 Task: Use the formula "LARGE" in spreadsheet "Project portfolio".
Action: Mouse moved to (150, 106)
Screenshot: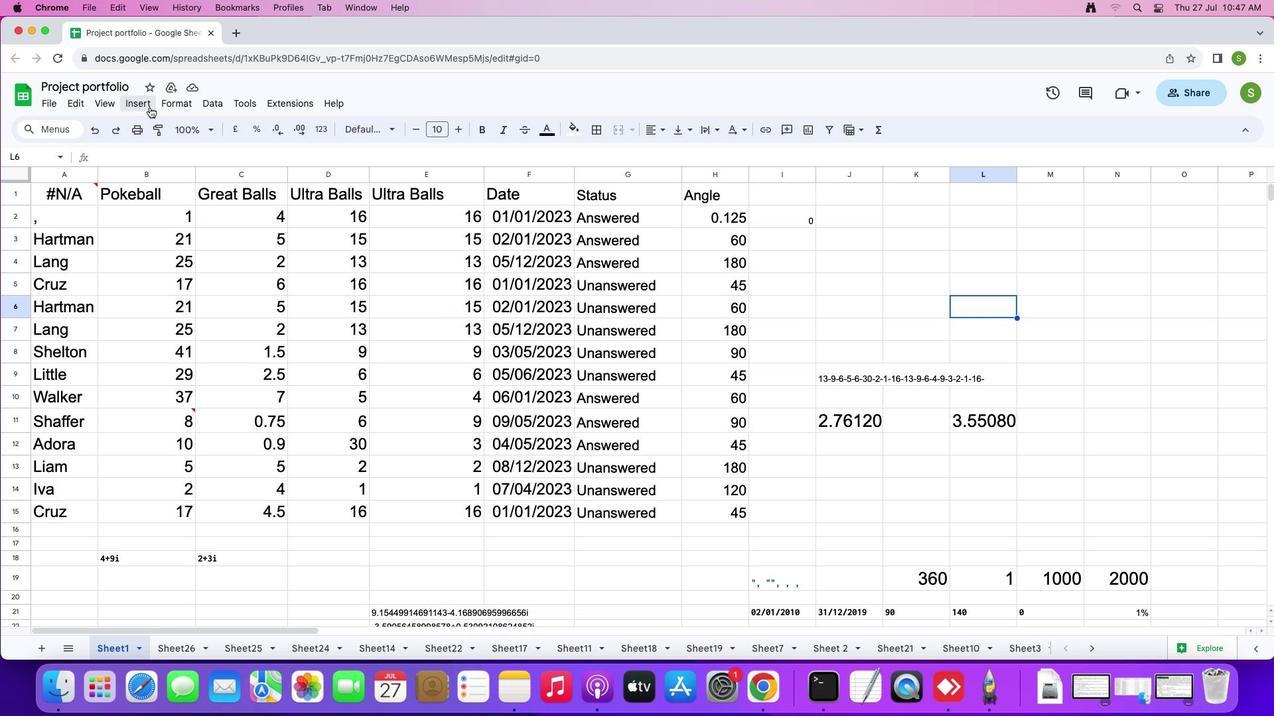 
Action: Mouse pressed left at (150, 106)
Screenshot: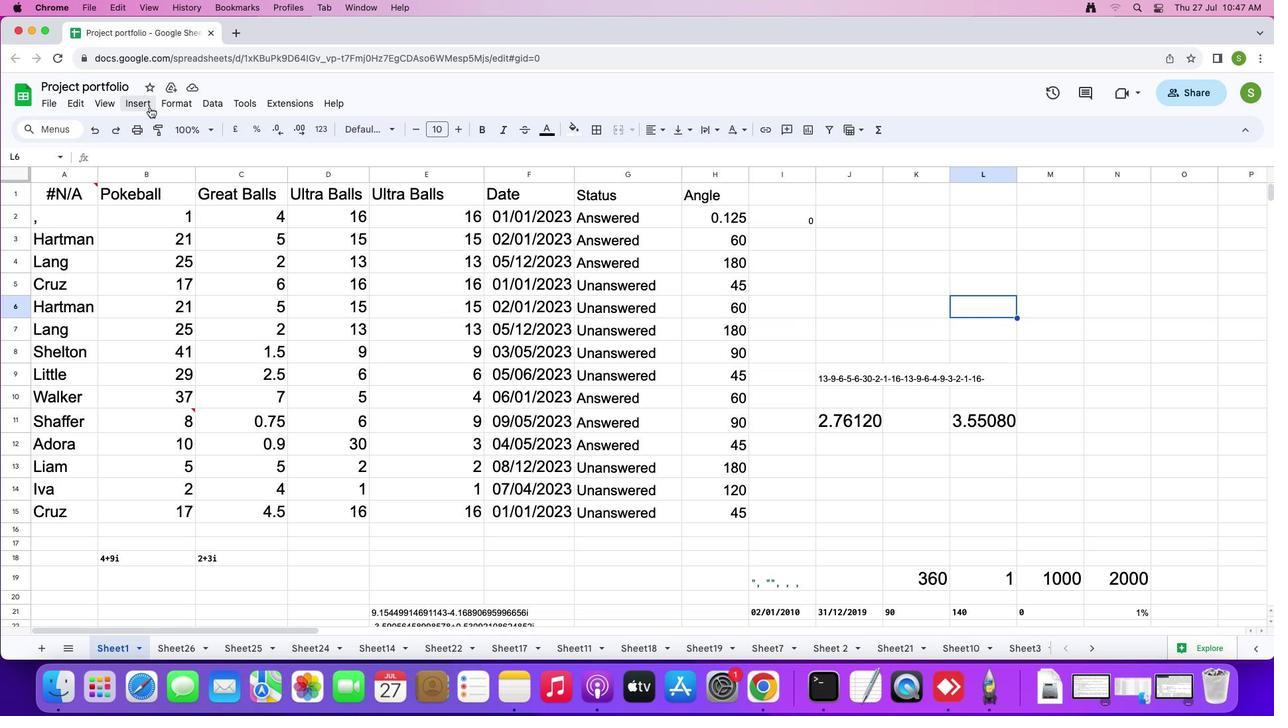 
Action: Mouse moved to (191, 323)
Screenshot: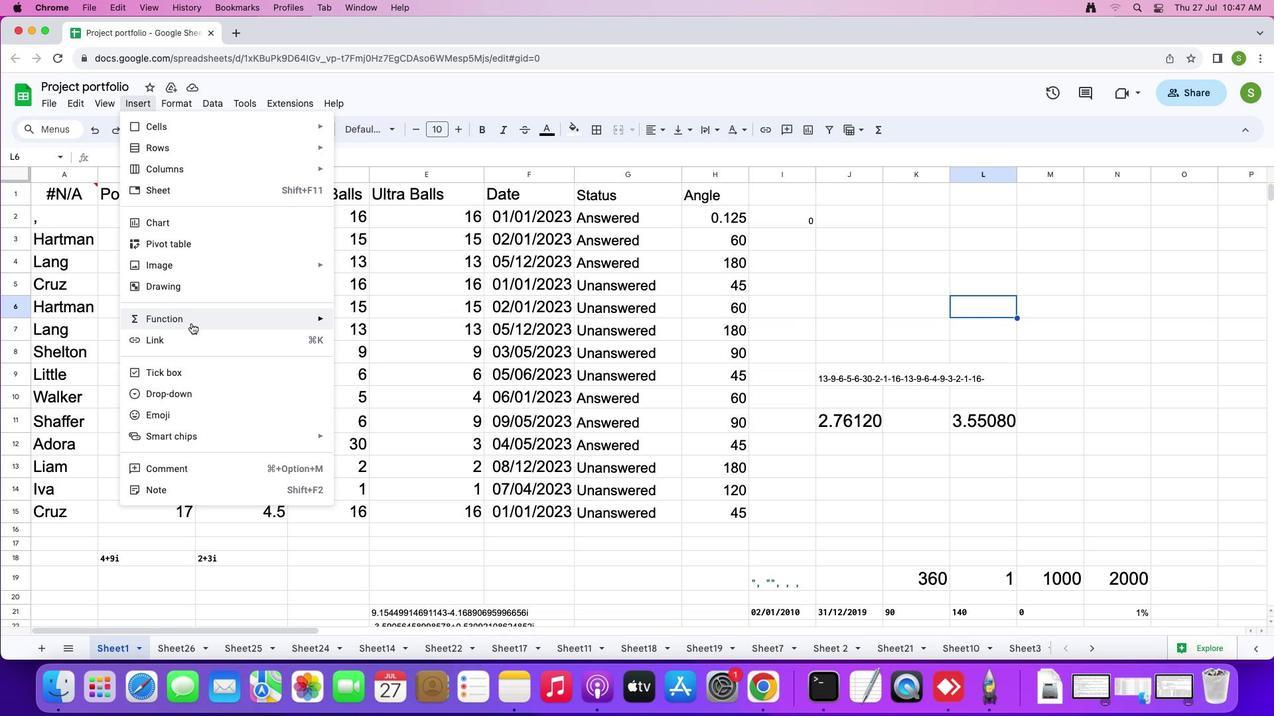 
Action: Mouse pressed left at (191, 323)
Screenshot: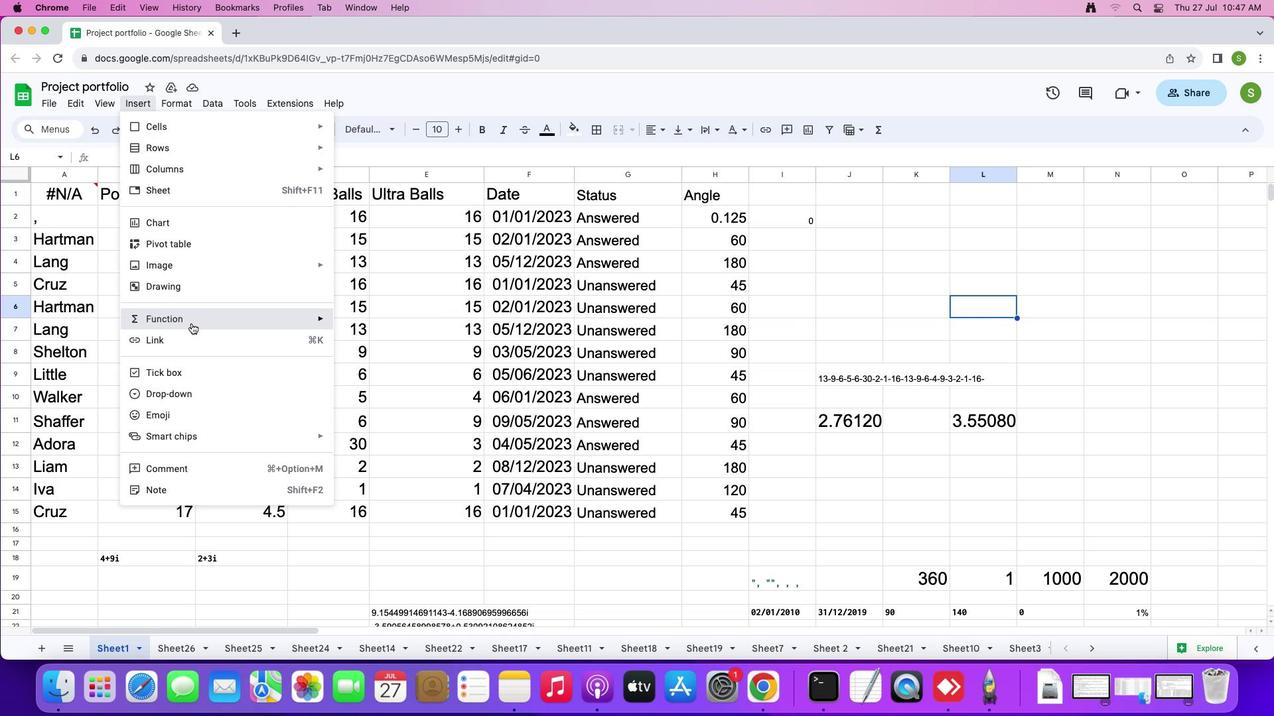 
Action: Mouse moved to (364, 272)
Screenshot: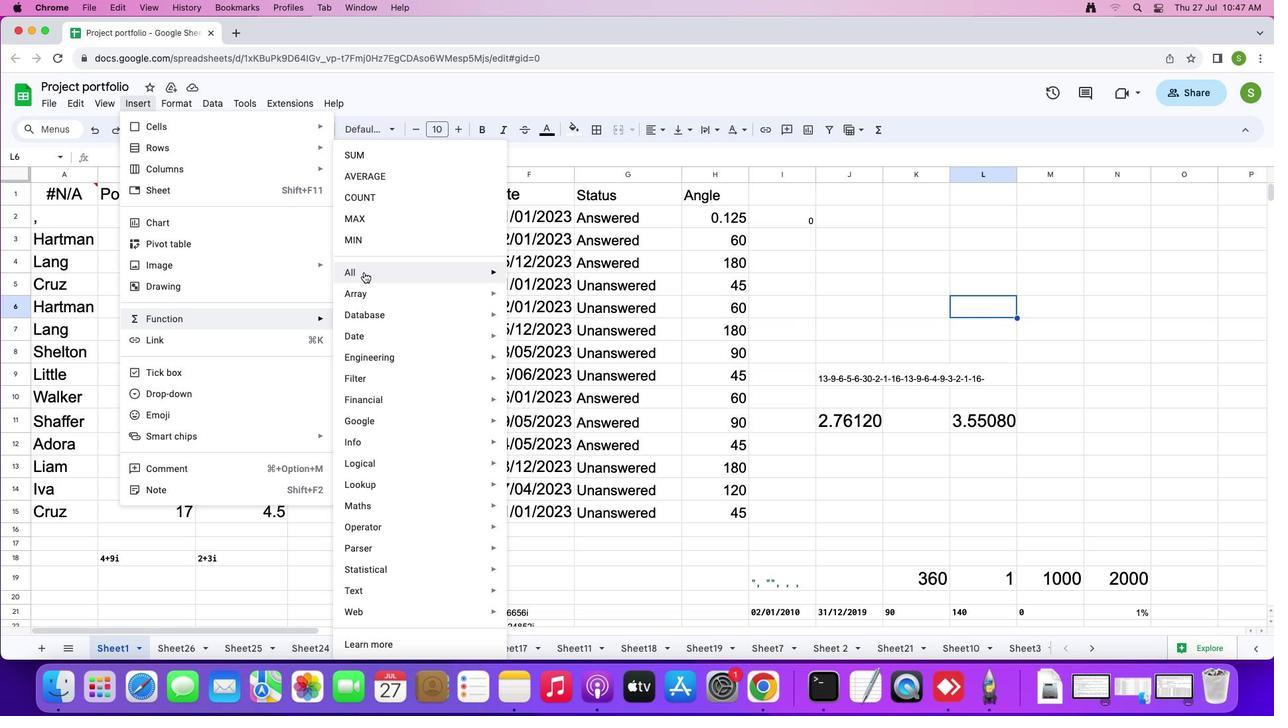 
Action: Mouse pressed left at (364, 272)
Screenshot: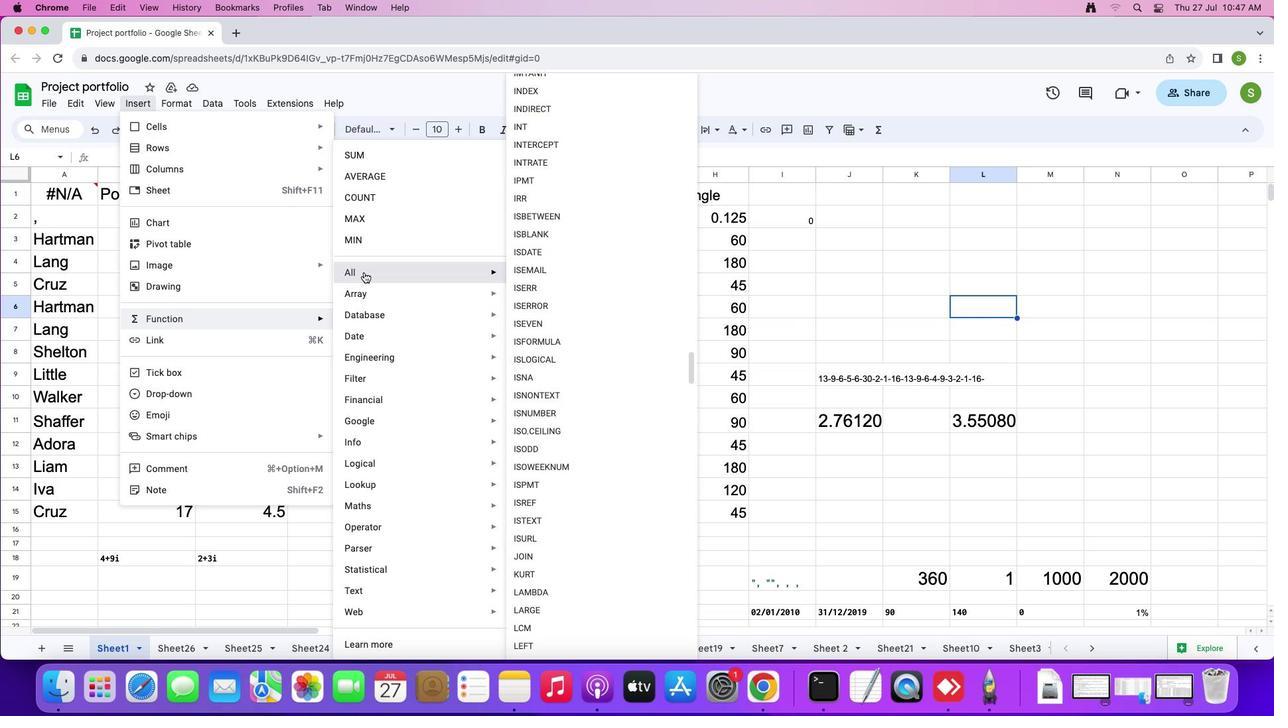 
Action: Mouse moved to (548, 612)
Screenshot: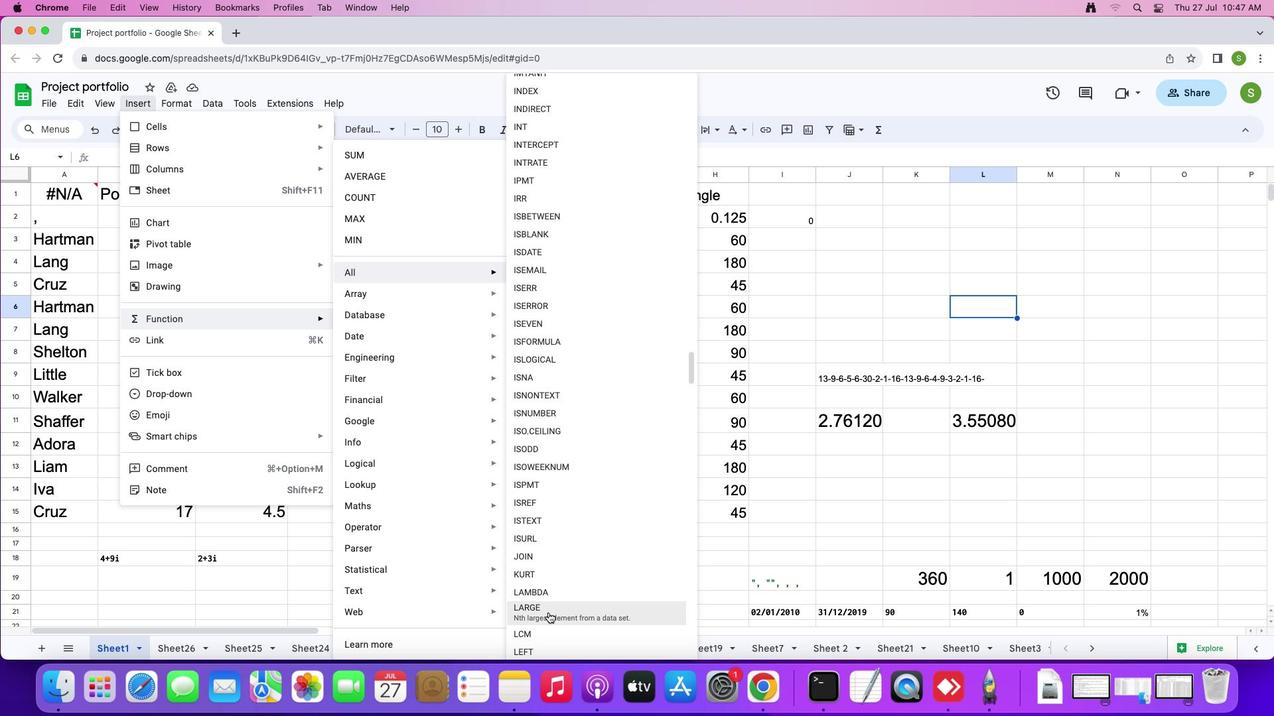 
Action: Mouse pressed left at (548, 612)
Screenshot: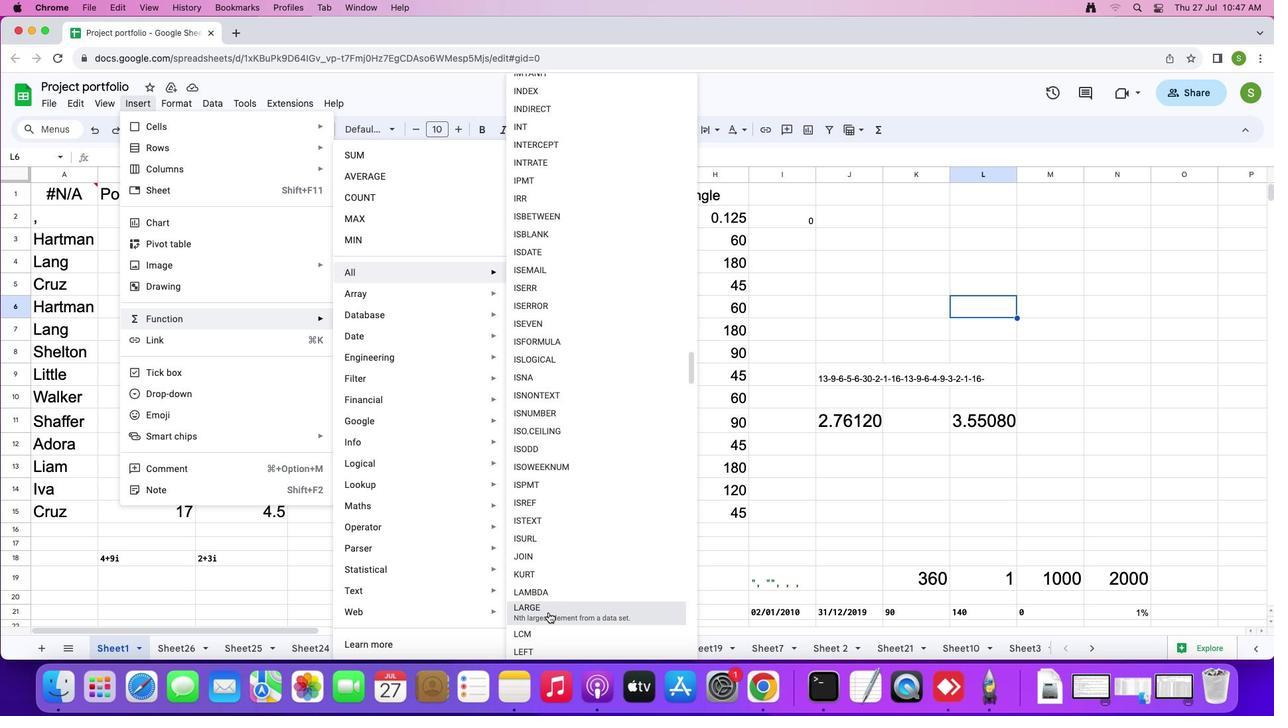 
Action: Mouse moved to (337, 328)
Screenshot: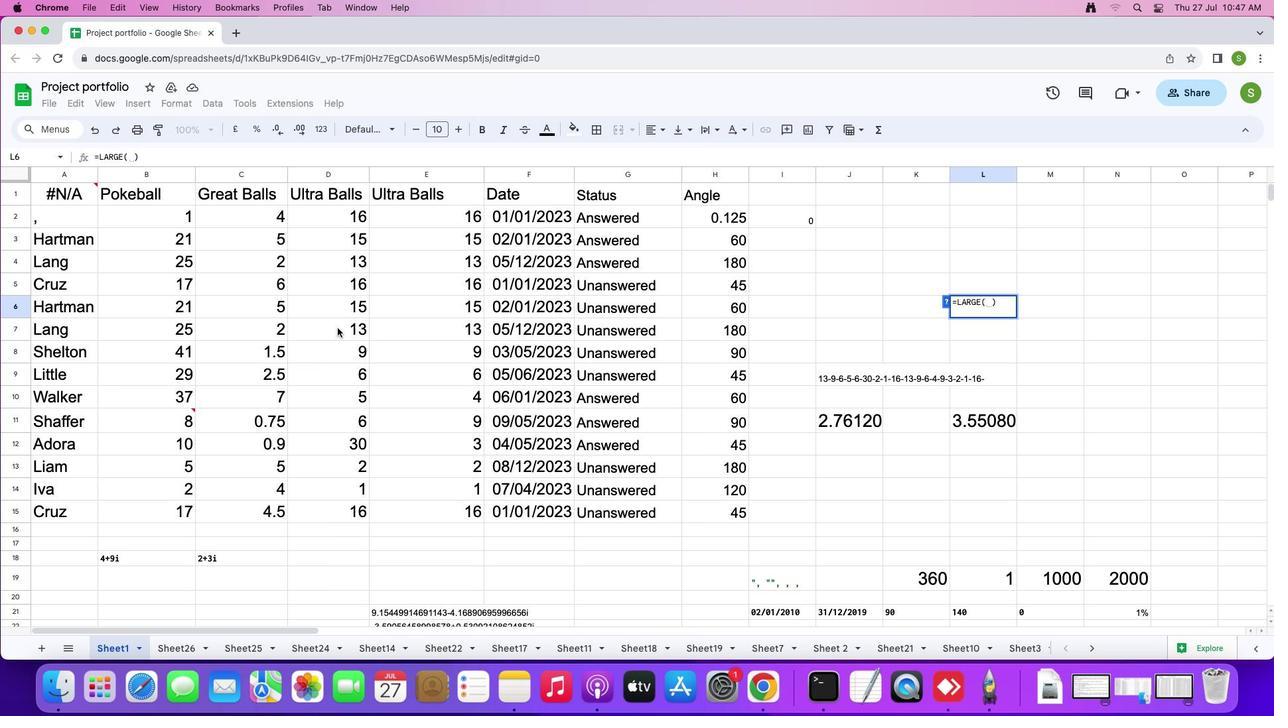 
Action: Mouse pressed left at (337, 328)
Screenshot: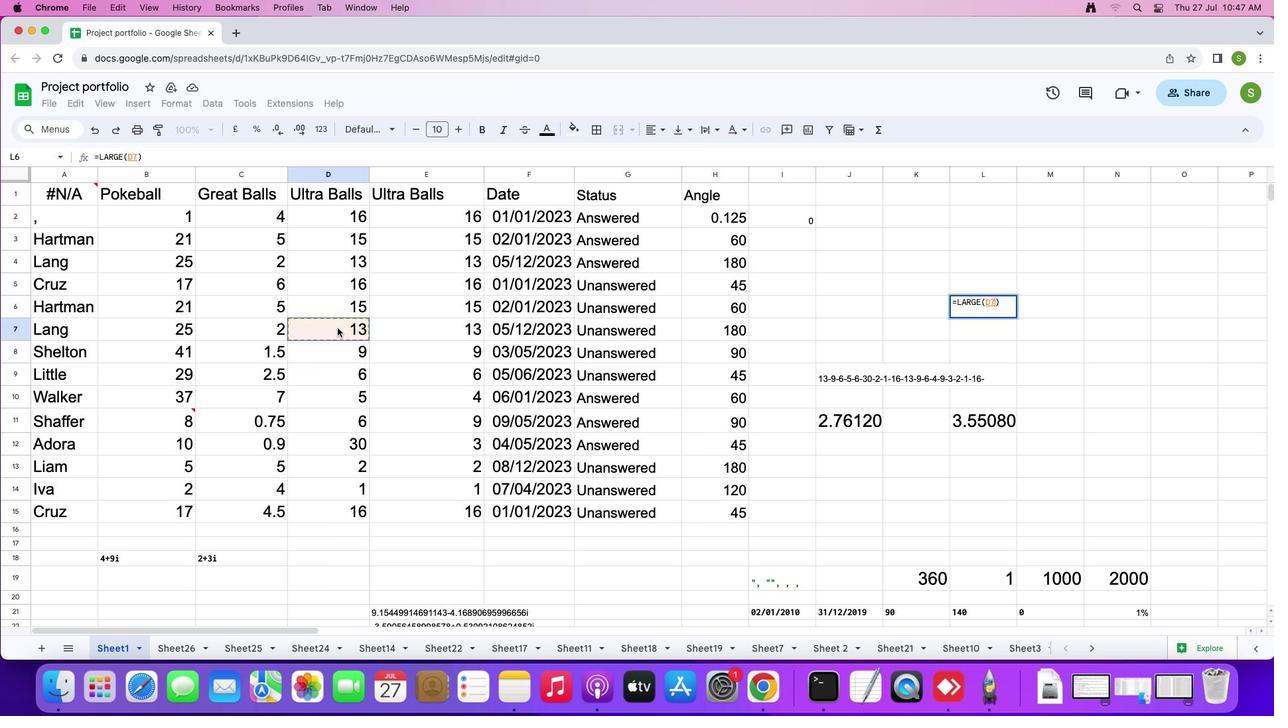 
Action: Mouse moved to (447, 505)
Screenshot: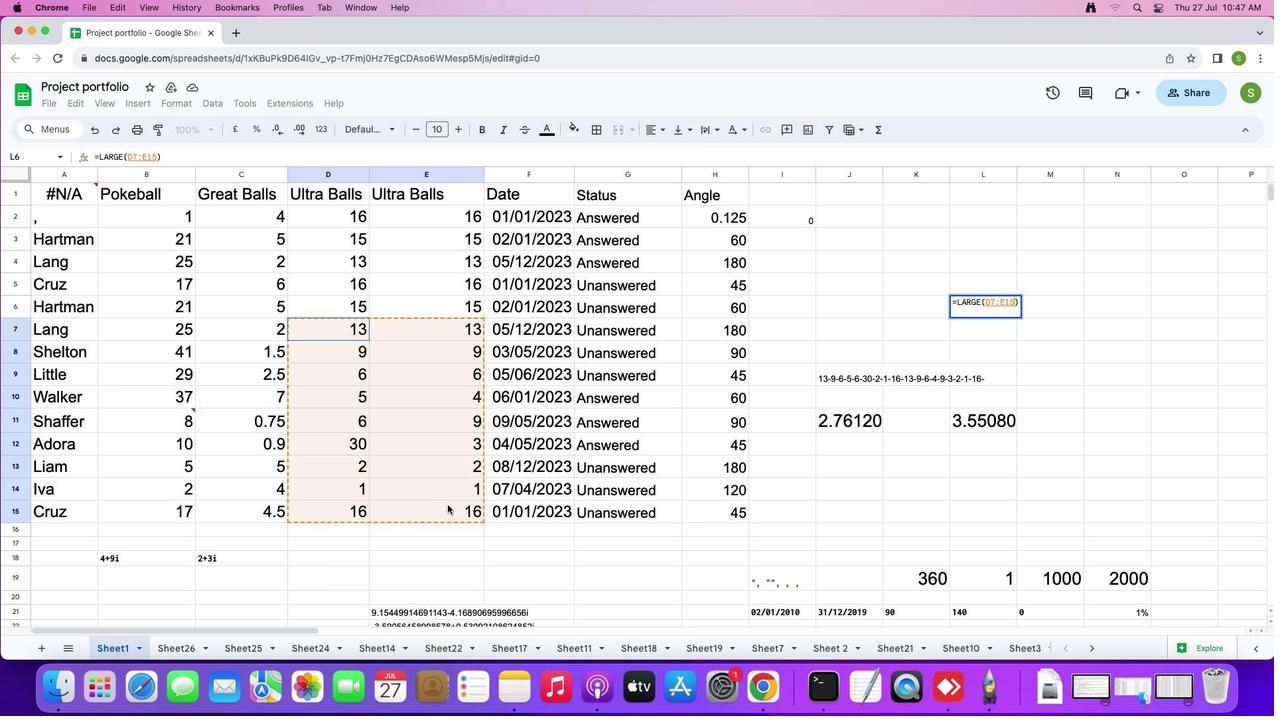 
Action: Key pressed ',''4''\\'
Screenshot: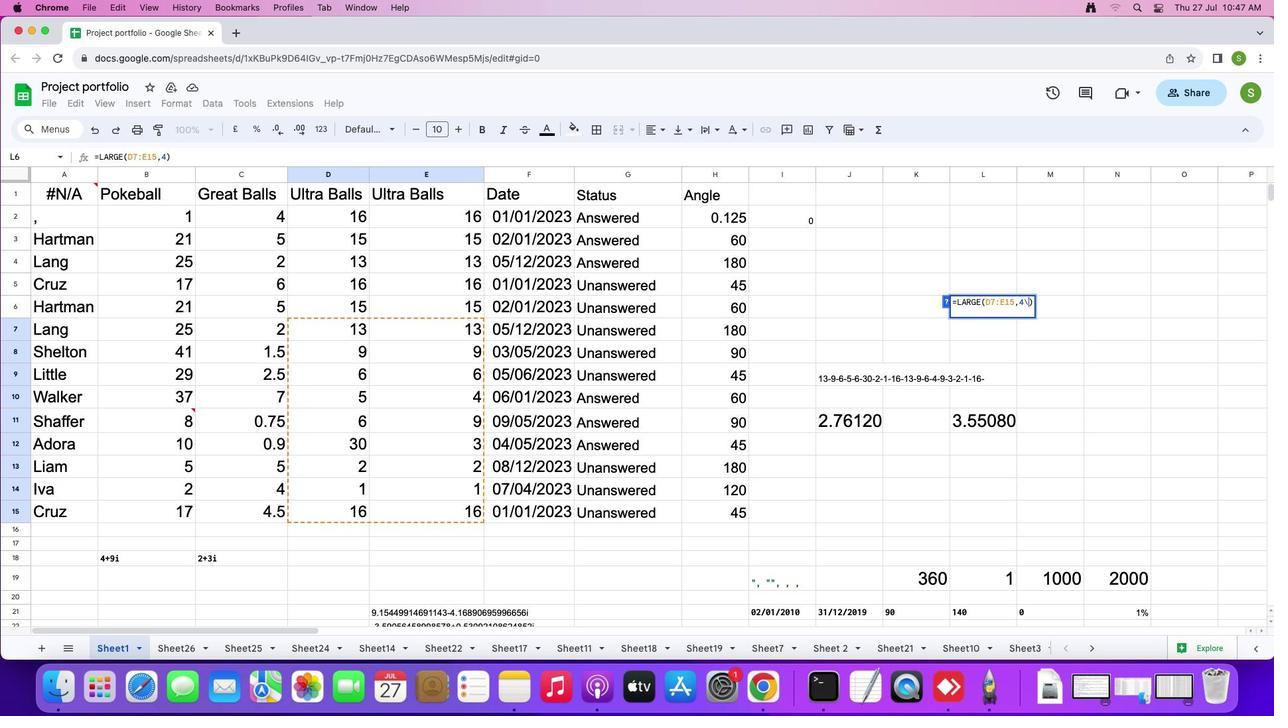 
Action: Mouse moved to (447, 504)
Screenshot: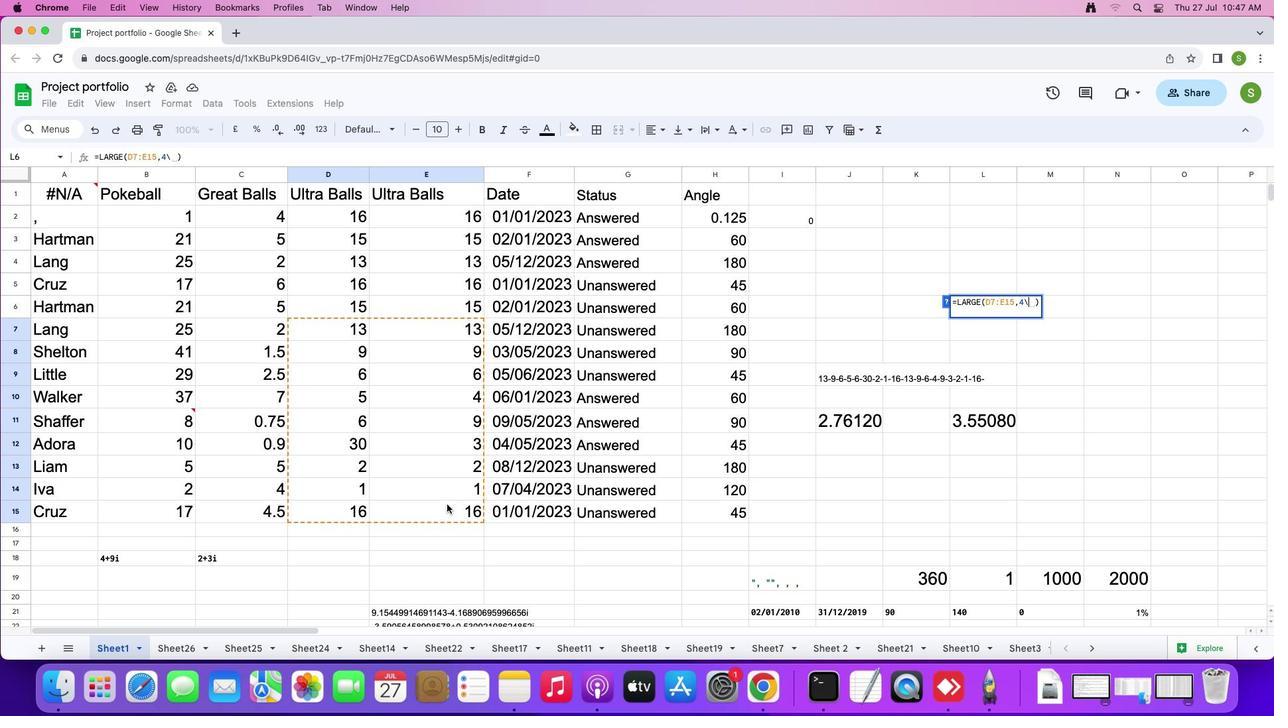 
Action: Key pressed Key.backspaceKey.enter
Screenshot: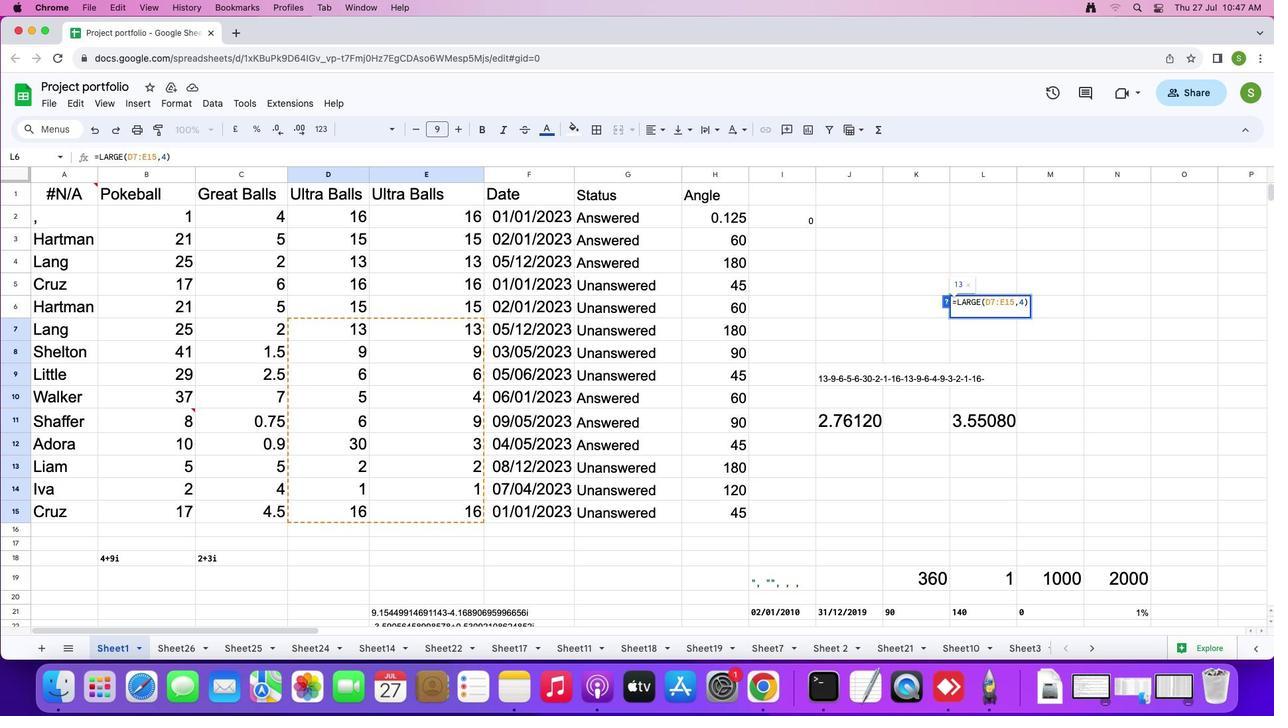 
